 Task: Visualize the Simulated Result of the effects for nutrient availability on microbial growth.
Action: Mouse moved to (162, 72)
Screenshot: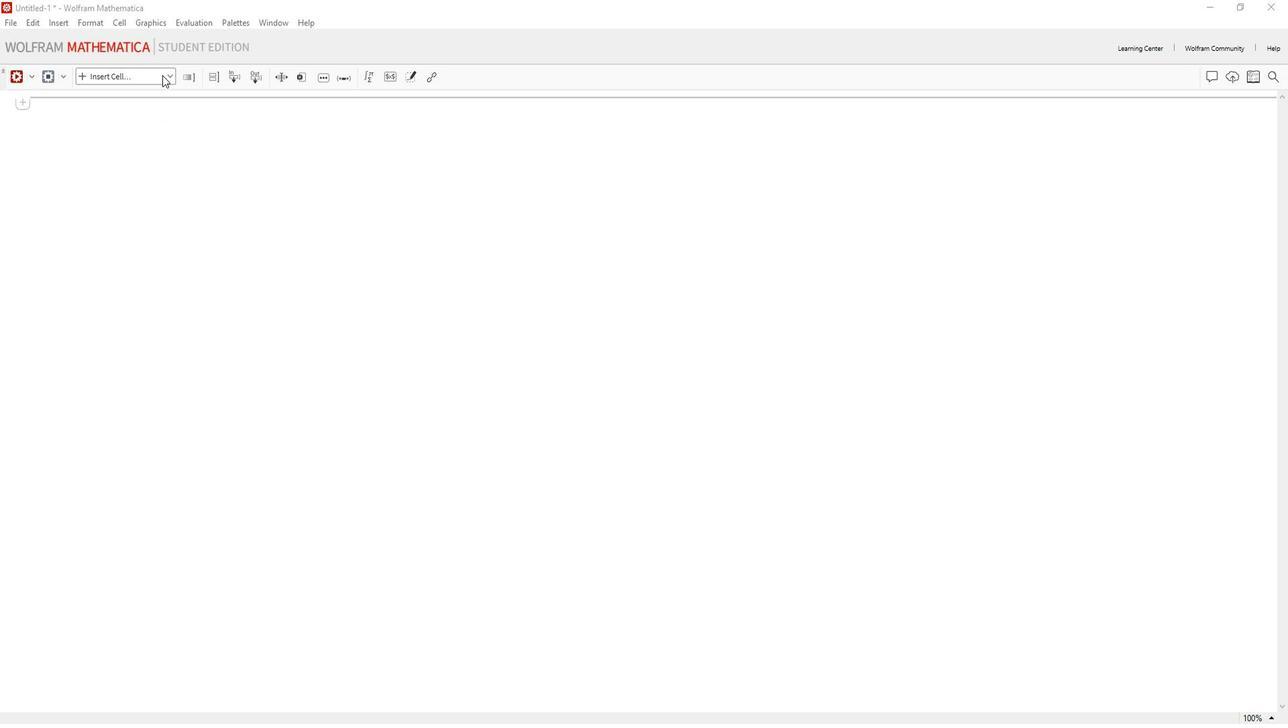
Action: Mouse pressed left at (162, 72)
Screenshot: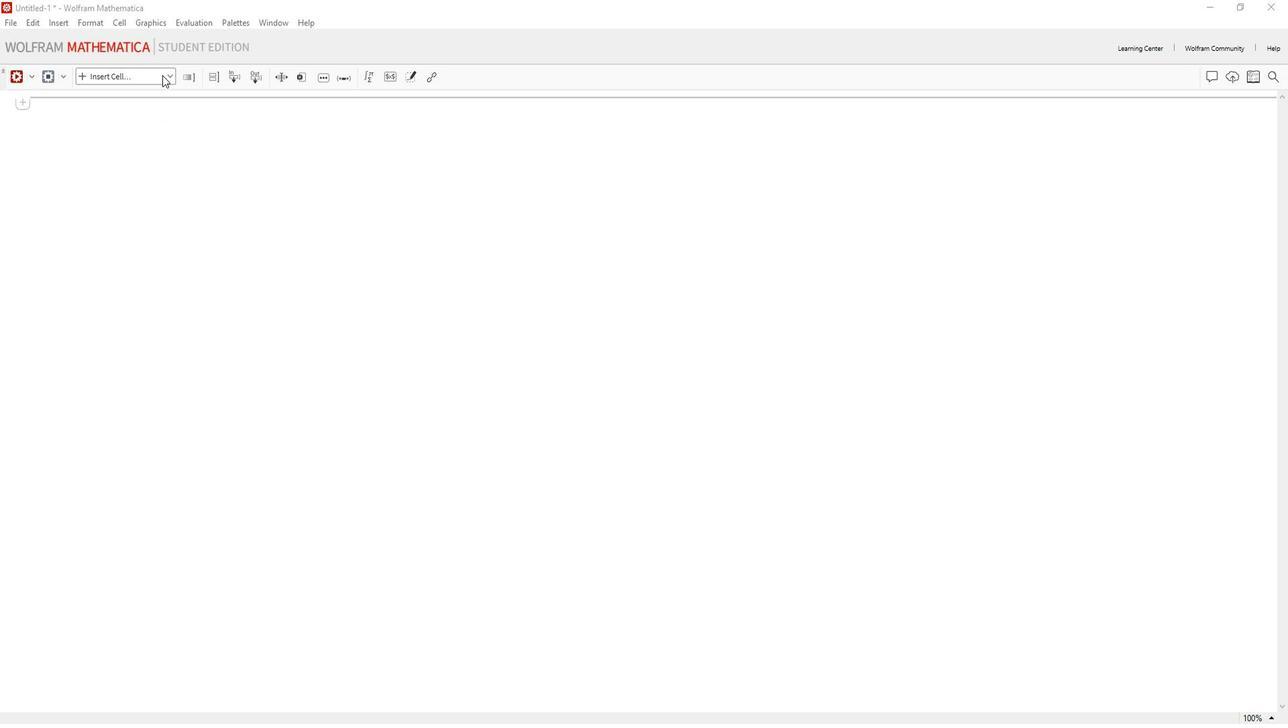 
Action: Mouse moved to (144, 104)
Screenshot: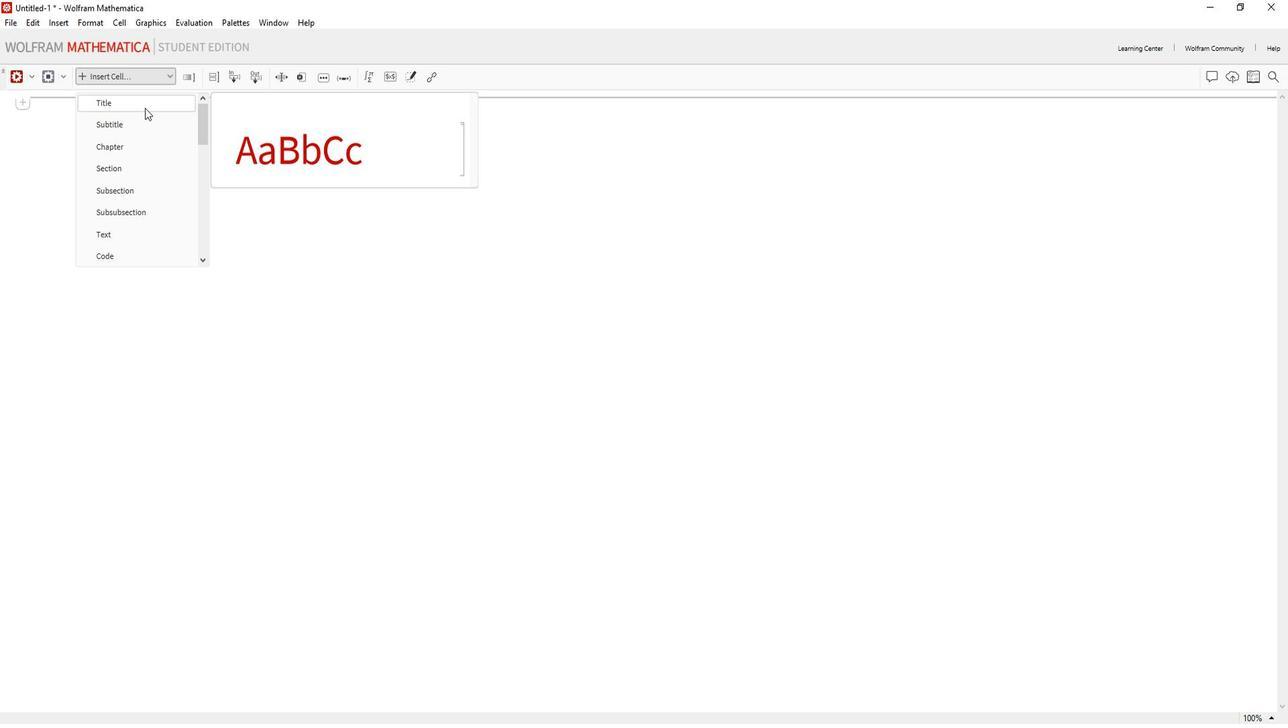 
Action: Mouse pressed left at (144, 104)
Screenshot: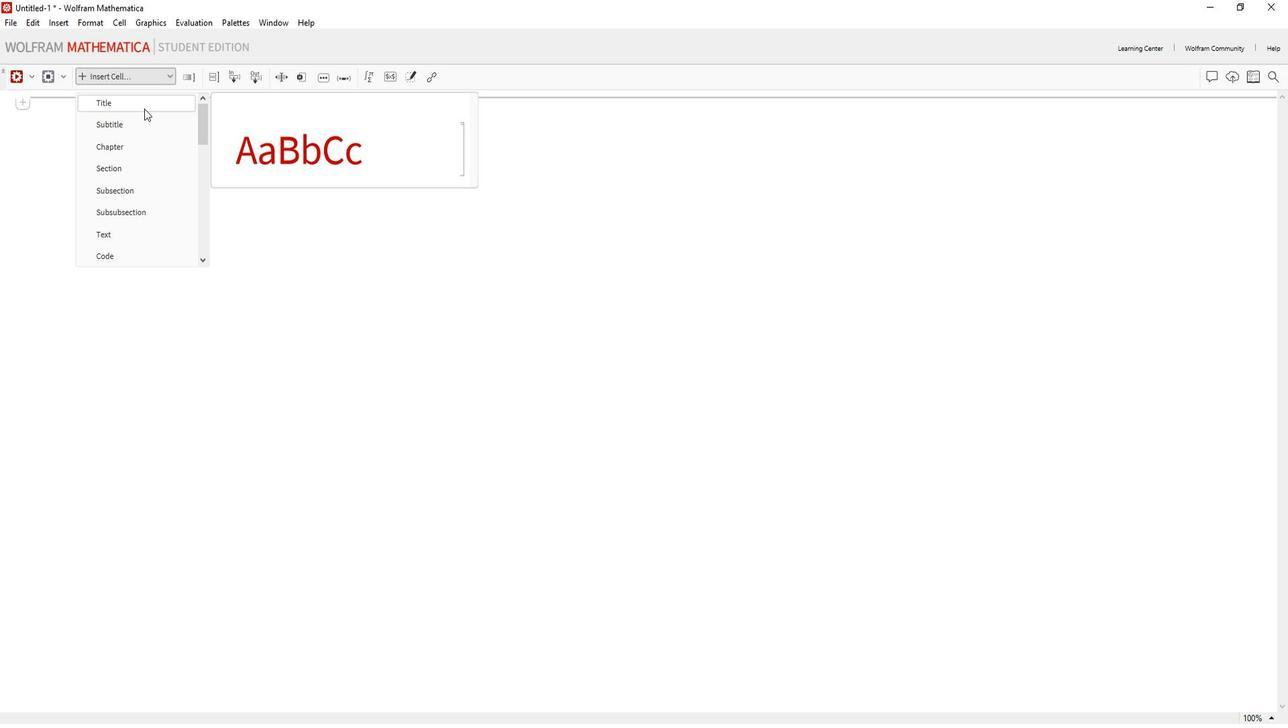 
Action: Mouse moved to (143, 105)
Screenshot: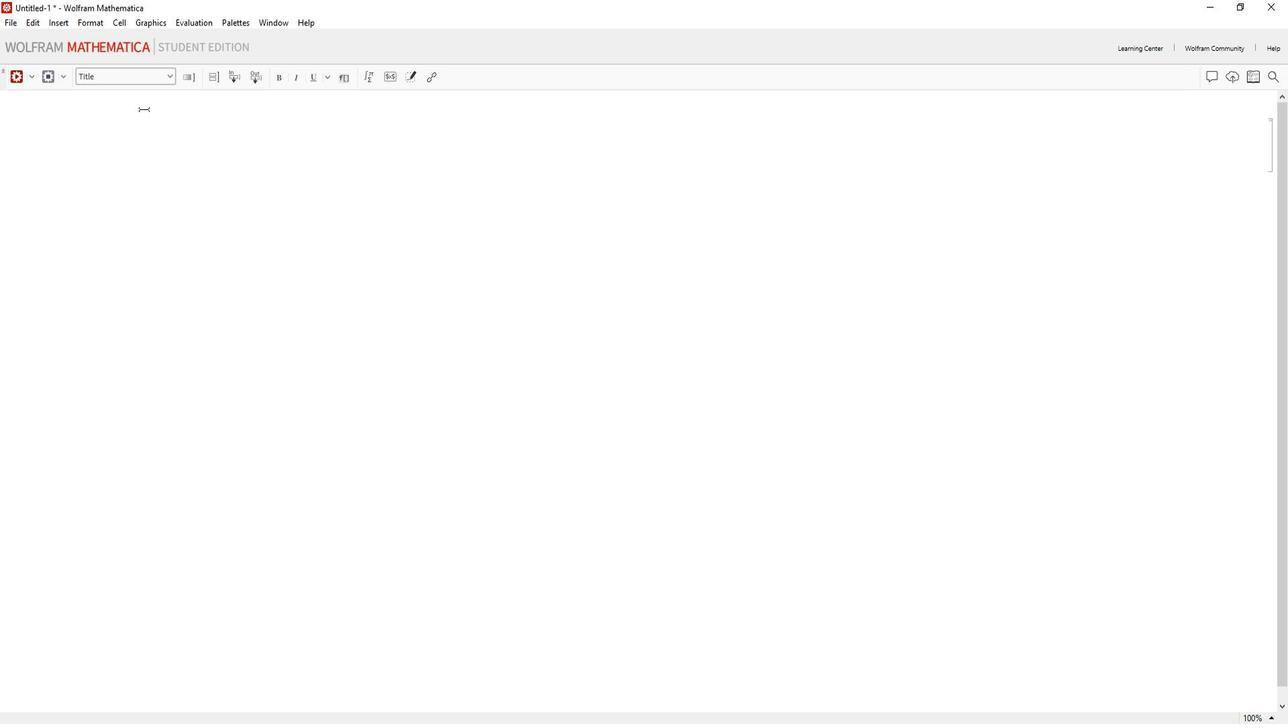 
Action: Key pressed t<Key.caps_lock>HE<Key.space><Key.caps_lock>e<Key.caps_lock>FFECTS<Key.space>OF<Key.space><Key.caps_lock>n<Key.caps_lock>UTRIENT<Key.space><Key.caps_lock>a<Key.caps_lock>VAILABILITY<Key.space>ON<Key.space><Key.caps_lock>m<Key.caps_lock>ICROBIAL<Key.space><Key.caps_lock>g<Key.caps_lock>ROWTH<Key.space>
Screenshot: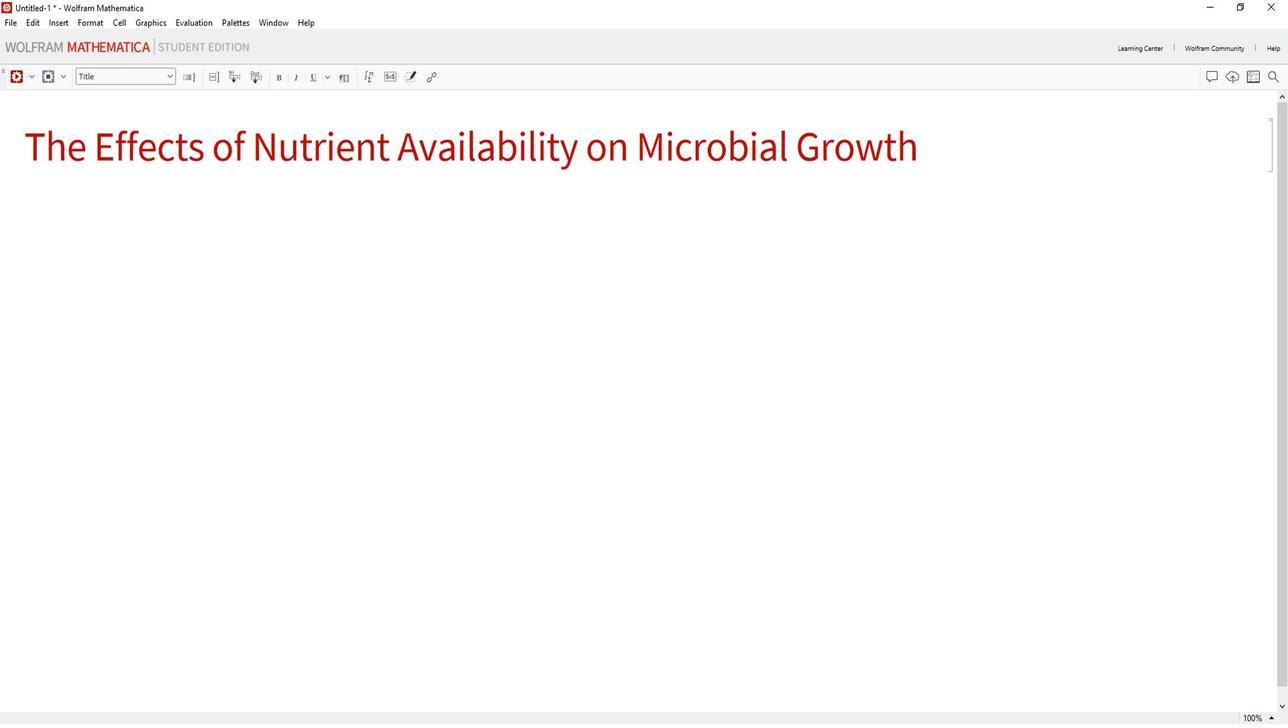 
Action: Mouse moved to (141, 224)
Screenshot: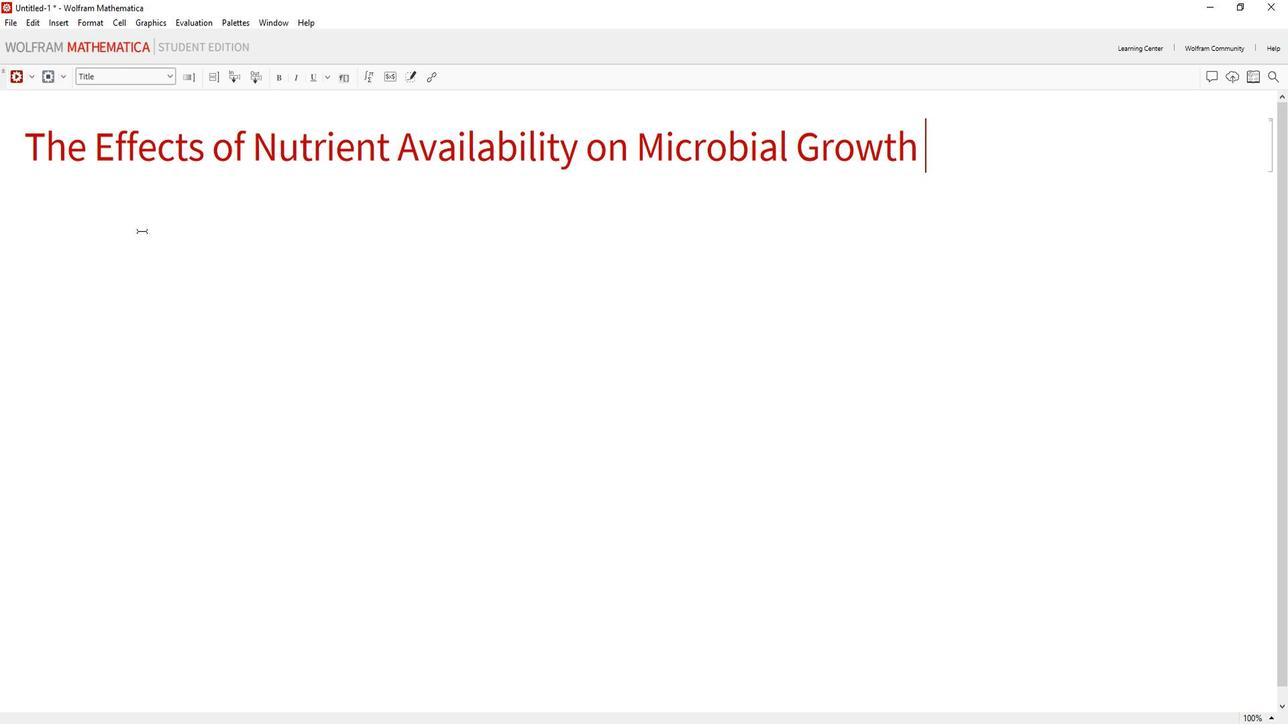 
Action: Mouse pressed left at (141, 224)
Screenshot: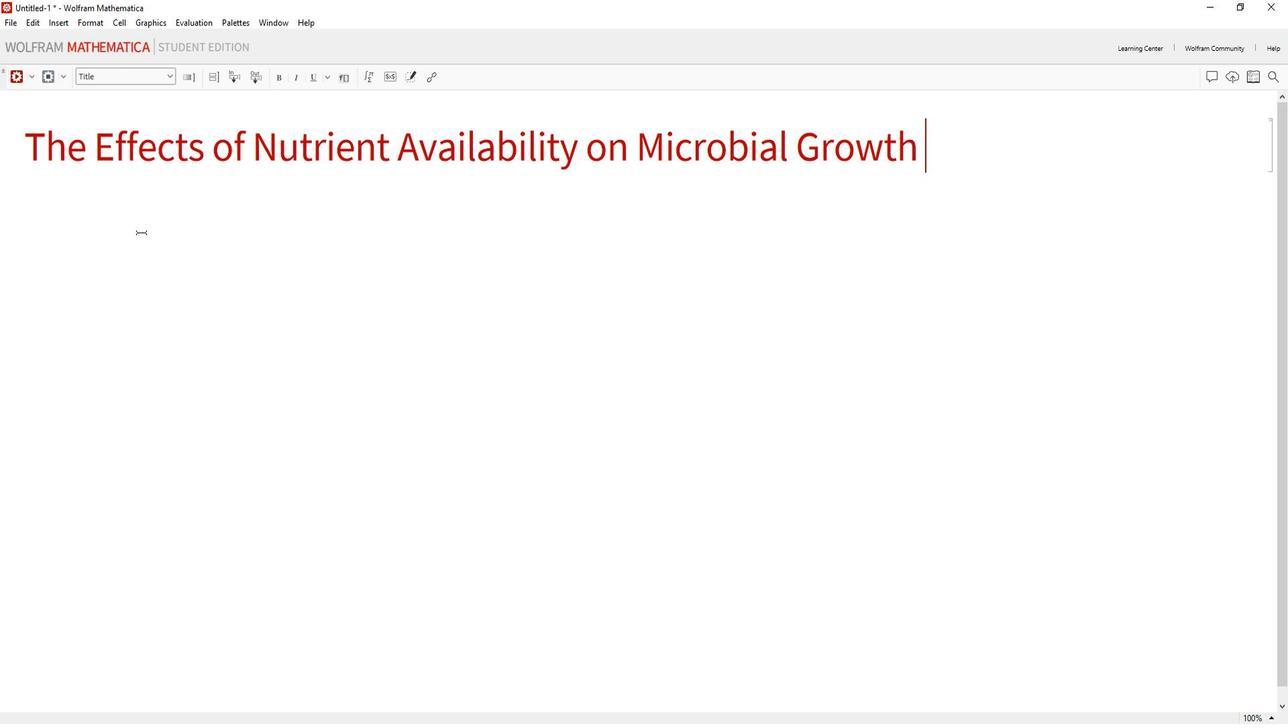 
Action: Mouse moved to (167, 73)
Screenshot: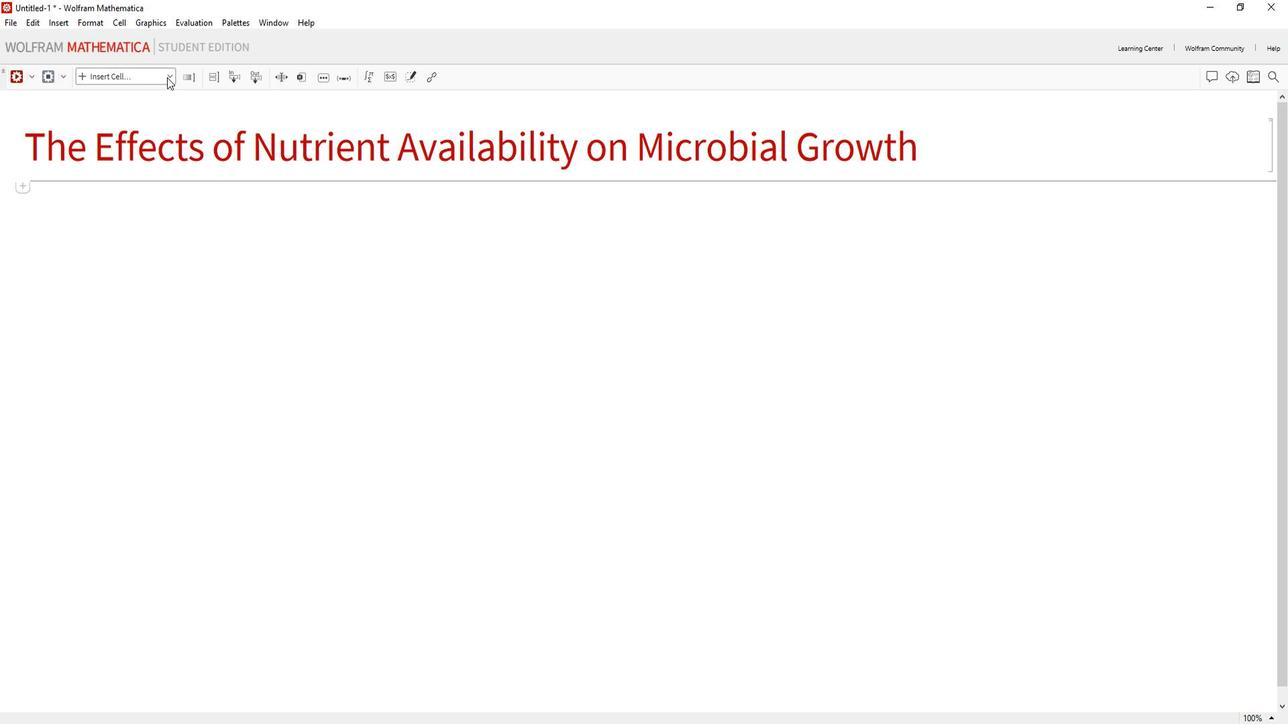 
Action: Mouse pressed left at (167, 73)
Screenshot: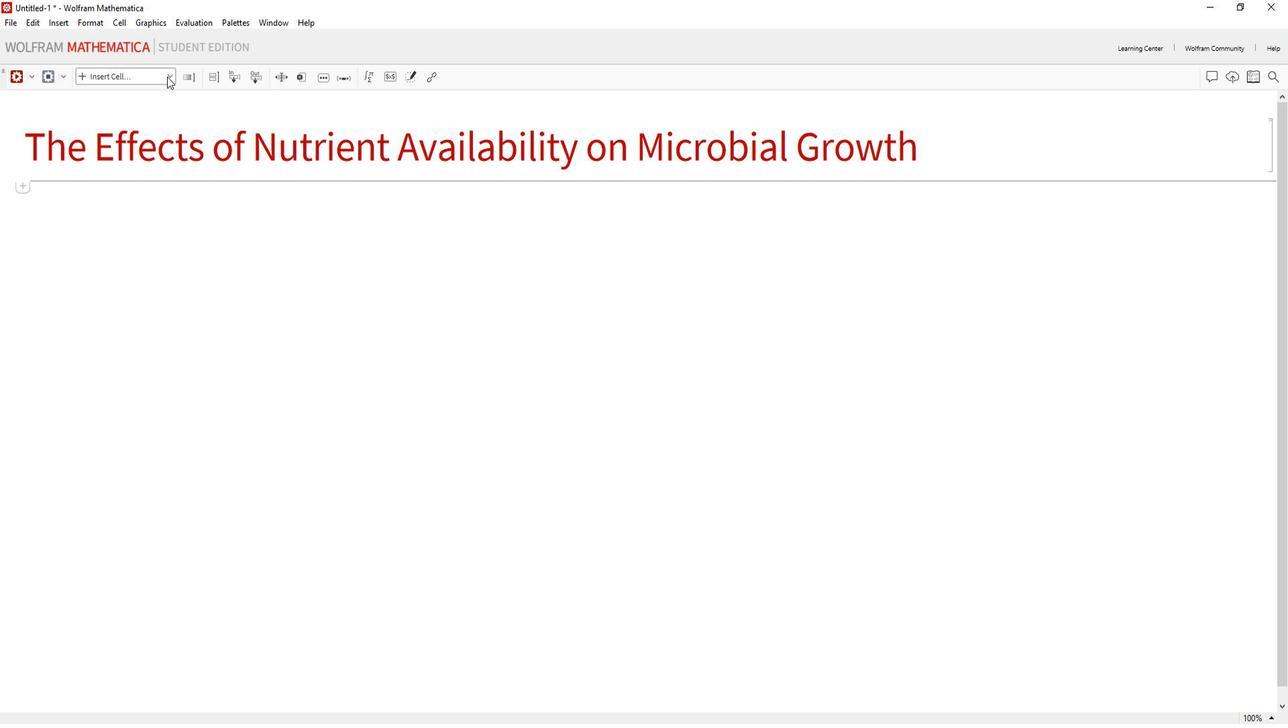 
Action: Mouse moved to (136, 247)
Screenshot: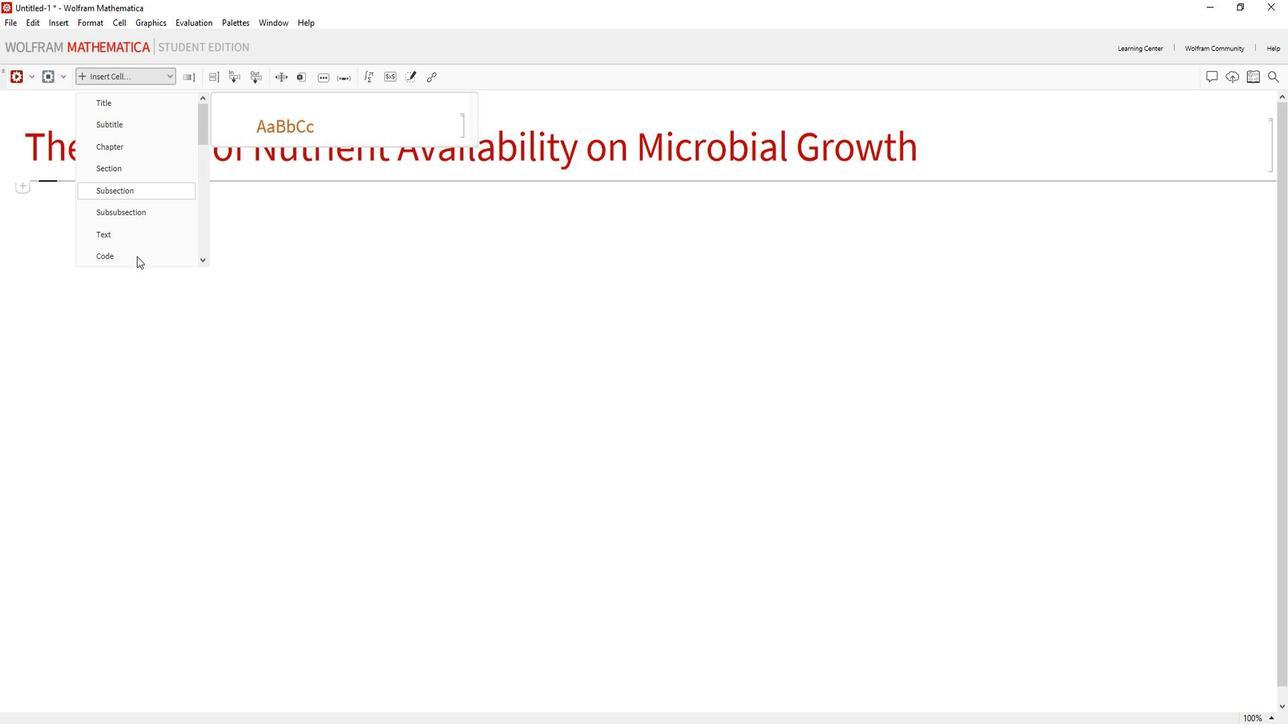 
Action: Mouse pressed left at (136, 247)
Screenshot: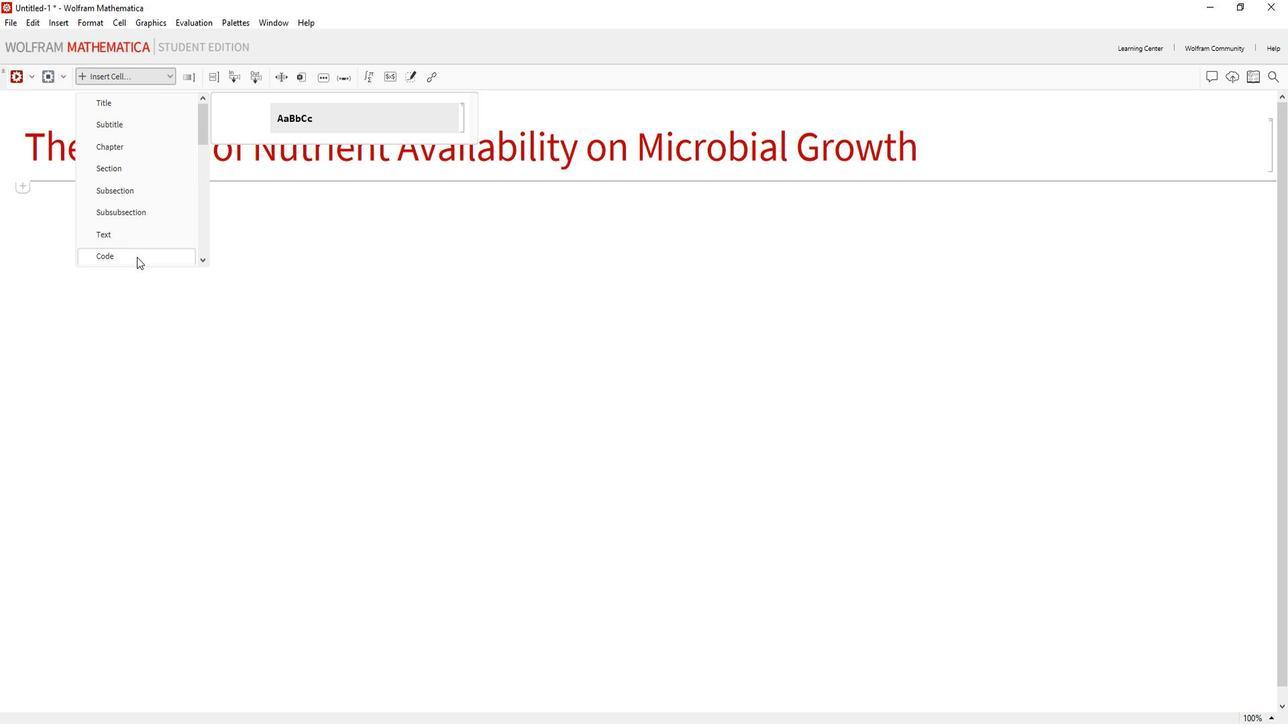 
Action: Mouse moved to (108, 196)
Screenshot: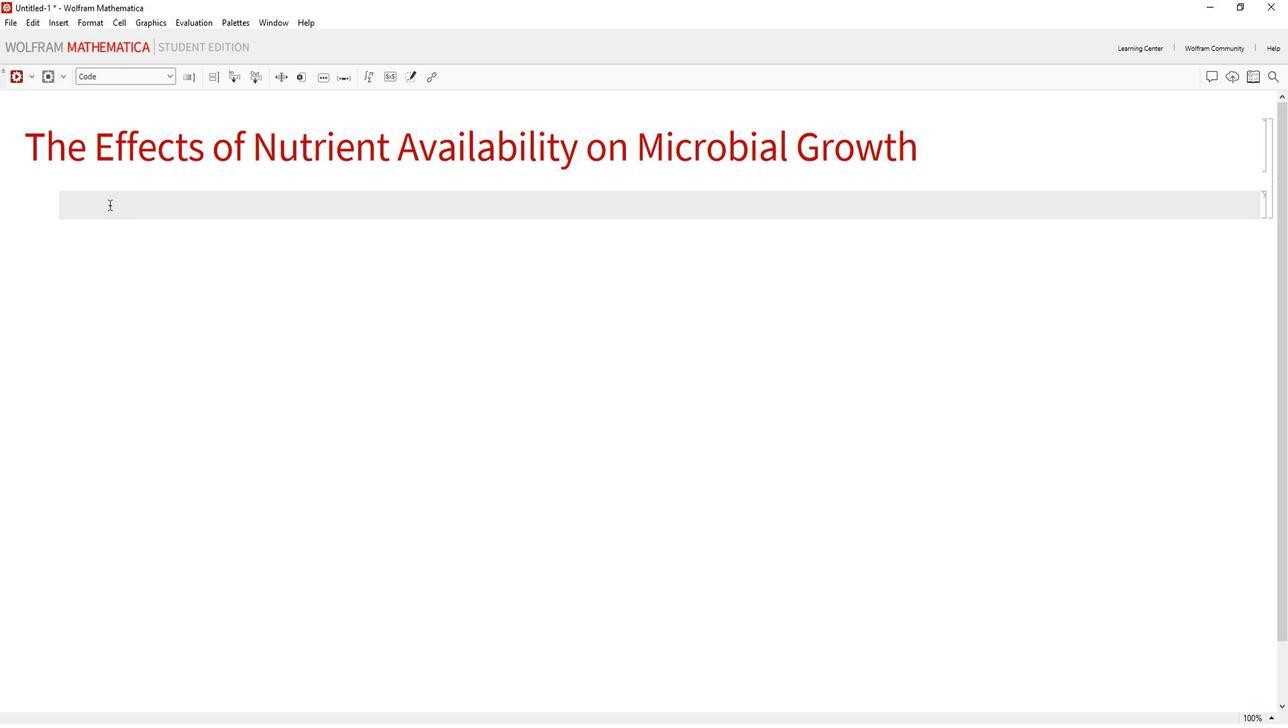 
Action: Key pressed R<Key.space>=<Key.space>0.1;<Key.enter><Key.caps_lock>k<Key.space>=<Key.space>100;<Key.enter>n0<Key.space>=<Key.space>10;<Key.enter><Key.caps_lock>TIME<Key.space>=<Key.space>50;<Key.enter>DT<Key.space>=<Key.space>0.1;<Key.enter>DATA<Key.space>=<Key.space><Key.caps_lock>n<Key.caps_lock>EST<Key.caps_lock>l<Key.caps_lock>IST[<Key.shift_r>{<Key.shift><Key.shift><Key.shift><Key.shift><Key.shift><Key.shift><Key.shift><Key.shift><Key.shift><Key.shift><Key.shift><Key.shift><Key.shift><Key.shift>#[[1]]<Key.space><Key.shift><Key.shift>+<Key.space>R<Key.space><Key.shift><Key.shift><Key.shift><Key.shift><Key.shift><Key.shift><Key.shift><Key.shift><Key.shift><Key.shift><Key.shift><Key.shift><Key.shift><Key.shift><Key.shift><Key.shift><Key.shift><Key.shift><Key.shift>#[[1]]<Key.space><Key.shift_r>(1<Key.space>-<Key.space><Key.shift>#[[1]]/<Key.caps_lock>k<Key.shift_r>)<Key.space><Key.caps_lock>DT<Key.shift_r>}<Key.backspace>,<Key.space><Key.shift>#[[2]]<Key.space><Key.shift>+<Key.space>DT<Key.shift_r><Key.shift_r><Key.shift_r><Key.shift_r><Key.shift_r><Key.shift_r><Key.shift_r><Key.shift_r><Key.shift_r><Key.shift_r><Key.shift_r><Key.shift_r><Key.shift_r><Key.shift_r>}<Key.space><Key.shift>&,<Key.space><Key.shift_r>{<Key.caps_lock>n0,<Key.space>0<Key.shift_r>},<Key.space><Key.caps_lock>R<Key.caps_lock>ound<Key.backspace><Key.backspace><Key.backspace><Key.backspace><Key.backspace>r<Key.caps_lock>OUND[TIME/DT<Key.right><Key.right>;<Key.enter><Key.caps_lock>l<Key.caps_lock>IST<Key.caps_lock>l<Key.caps_lock>INE<Key.caps_lock>p<Key.caps_lock>LOT[DATA,<Key.space><Key.caps_lock>m<Key.caps_lock>ESH<Key.space>-<Key.shift><Key.shift><Key.shift>><Key.space><Key.caps_lock>a<Key.caps_lock>LL,<Key.space><Key.caps_lock>m<Key.caps_lock>ESH<Key.caps_lock>s<Key.caps_lock>TYLE<Key.space>-<Key.shift>><Key.space><Key.caps_lock>r<Key.caps_lock>ED,<Key.space><Key.shift><Key.caps_lock>f<Key.caps_lock>RAME<Key.space>-<Key.shift>><Key.space><Key.caps_lock>t<Key.caps_lock>RUE,<Key.space><Key.enter><Key.caps_lock>f<Key.caps_lock>RAME<Key.caps_lock>l<Key.caps_lock>ABEL<Key.space>-<Key.shift>><Key.space><Key.shift_r>{<Key.shift_r>"<Key.caps_lock>t<Key.caps_lock>IME<Key.shift_r>",<Key.space><Key.shift_r>"<Key.caps_lock>p<Key.caps_lock>OPULATION<Key.shift_r>"<Key.shift_r>},<Key.space><Key.enter><Key.caps_lock>p<Key.caps_lock>LOT<Key.caps_lock>l<Key.caps_lock>ABEL<Key.space>-<Key.shift>><Key.space><Key.shift_r>"<Key.caps_lock>m<Key.caps_lock>ICROBIAL<Key.space><Key.caps_lock>g<Key.caps_lock>ROWTH<Key.space><Key.caps_lock>s<Key.caps_lock>IMULATION<Key.shift_r>",<Key.enter><Key.caps_lock>p<Key.caps_lock>LOT<Key.caps_lock>s<Key.caps_lock>TYLE<Key.space>-<Key.shift>><Key.space><Key.caps_lock>d<Key.caps_lock>IRECTIVE[<Key.caps_lock>b<Key.caps_lock>LUE,<Key.space><Key.caps_lock>t<Key.caps_lock>HICKNESS[0.005
Screenshot: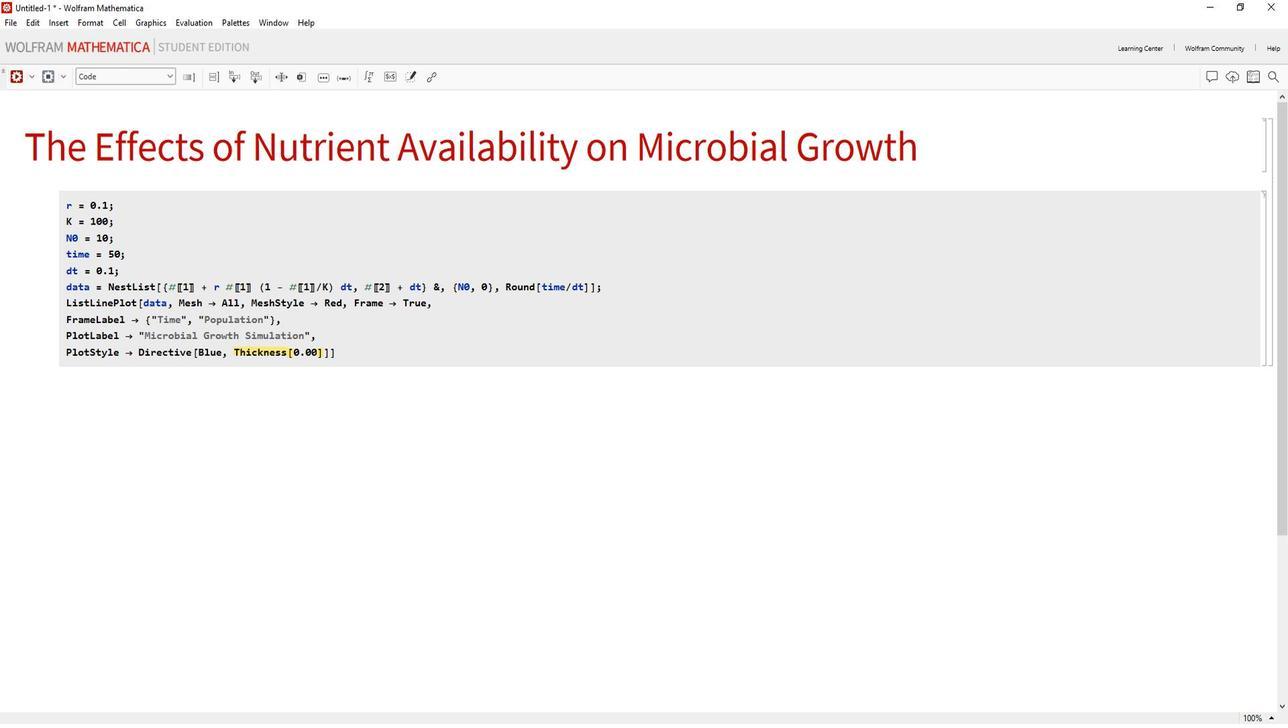
Action: Mouse moved to (357, 344)
Screenshot: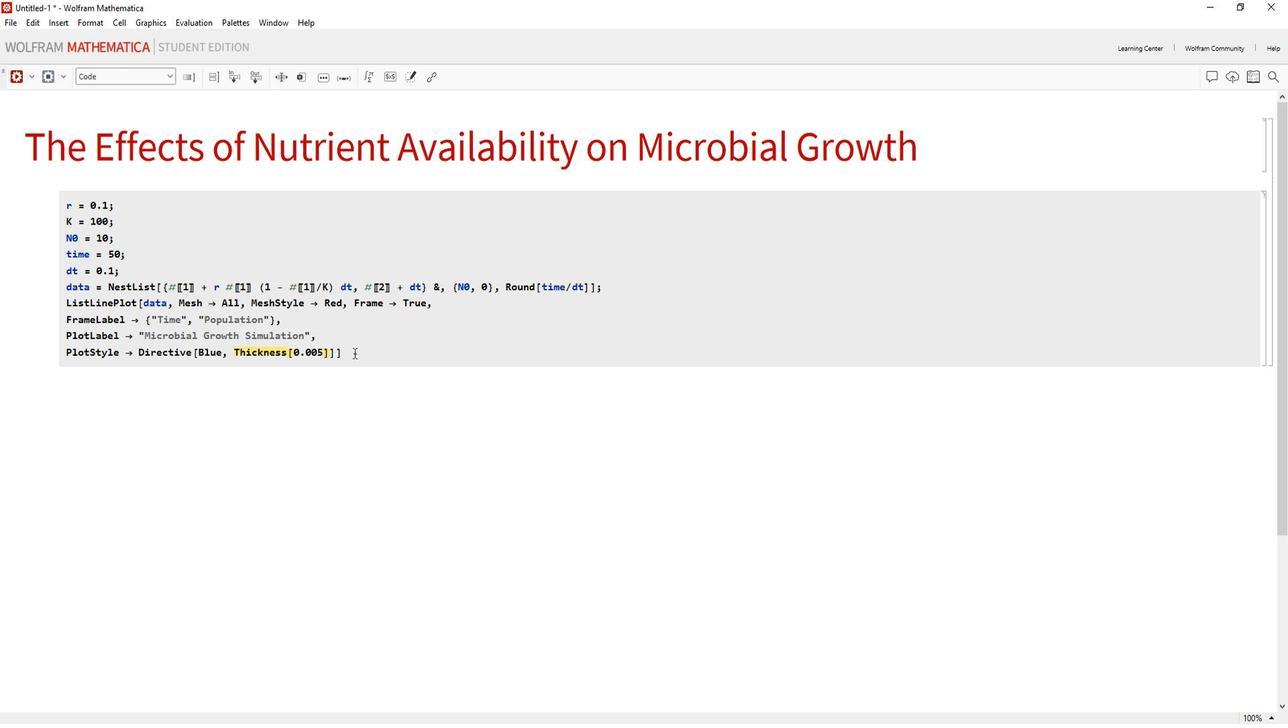
Action: Mouse pressed left at (357, 344)
Screenshot: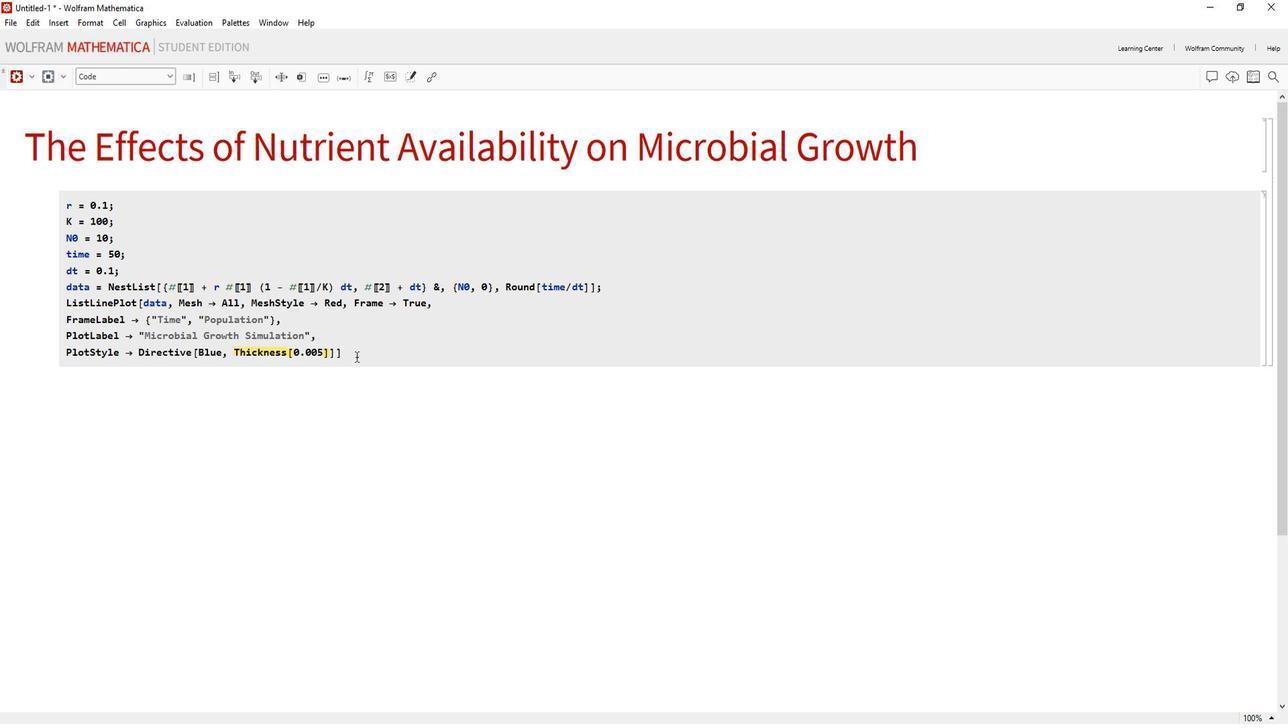 
Action: Mouse moved to (16, 73)
Screenshot: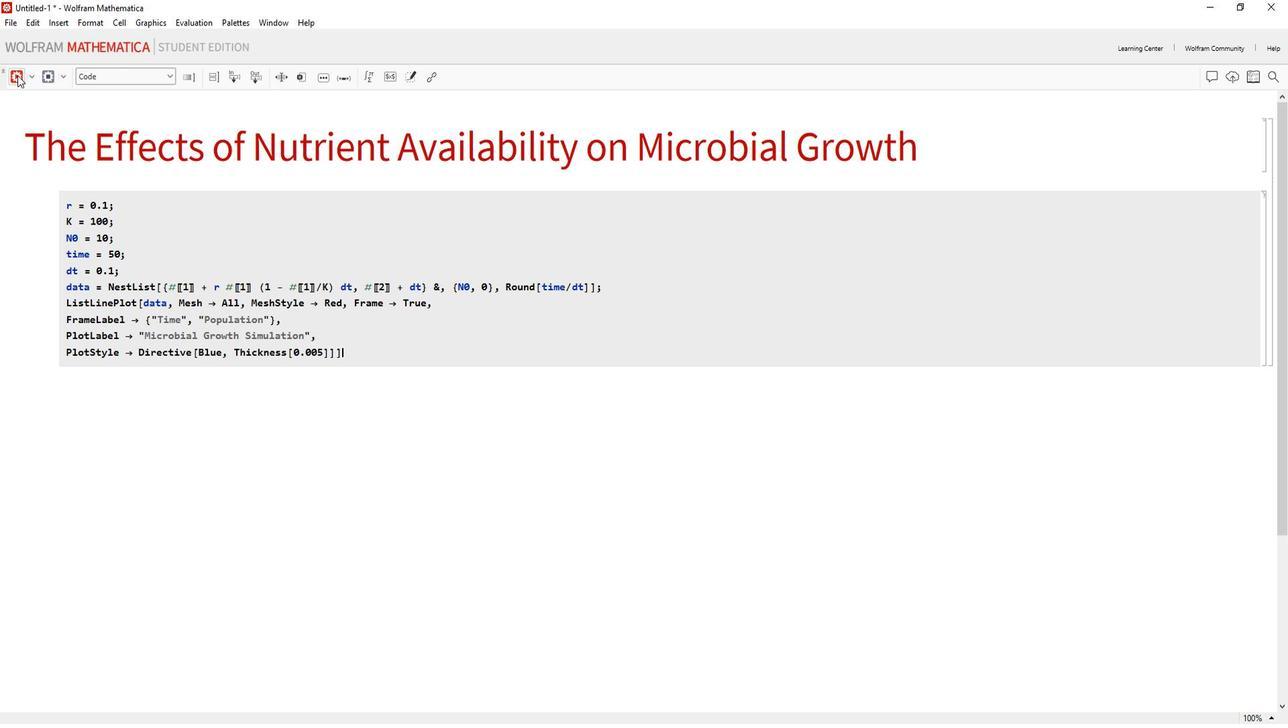 
Action: Mouse pressed left at (16, 73)
Screenshot: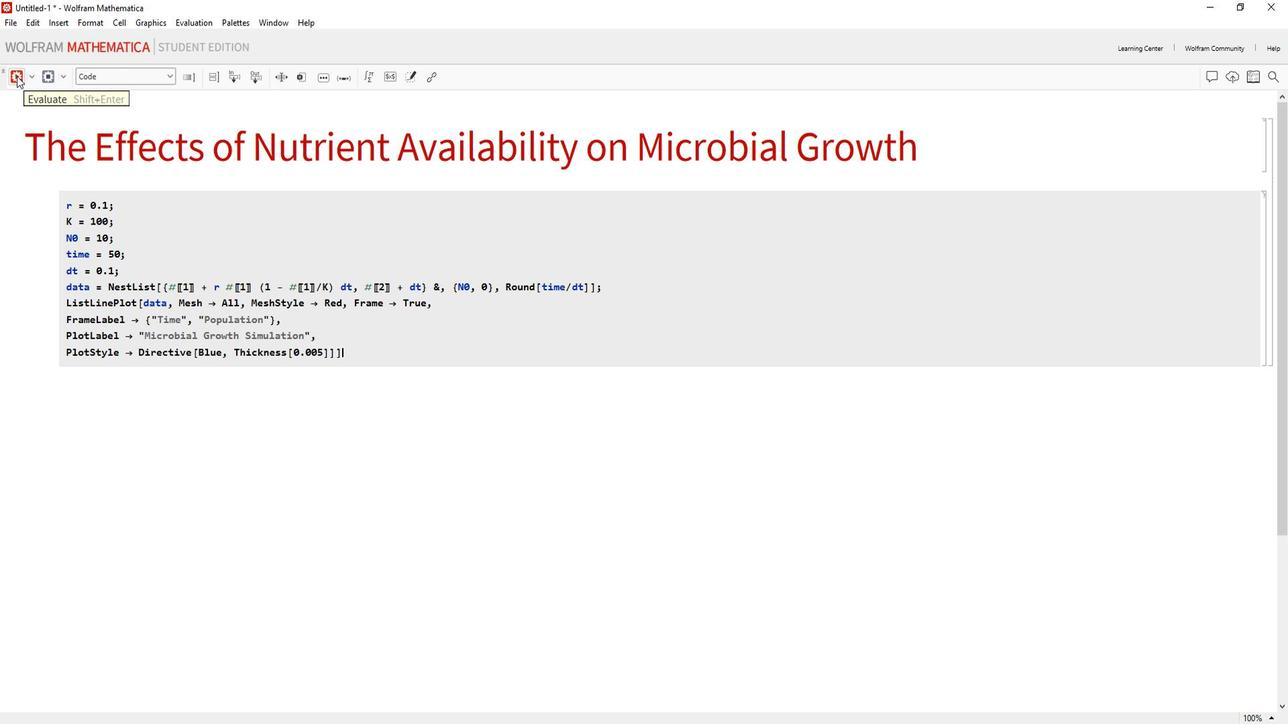 
